 Task: Customize the email view by adding or removing columns and rearranging their order.
Action: Mouse moved to (254, 31)
Screenshot: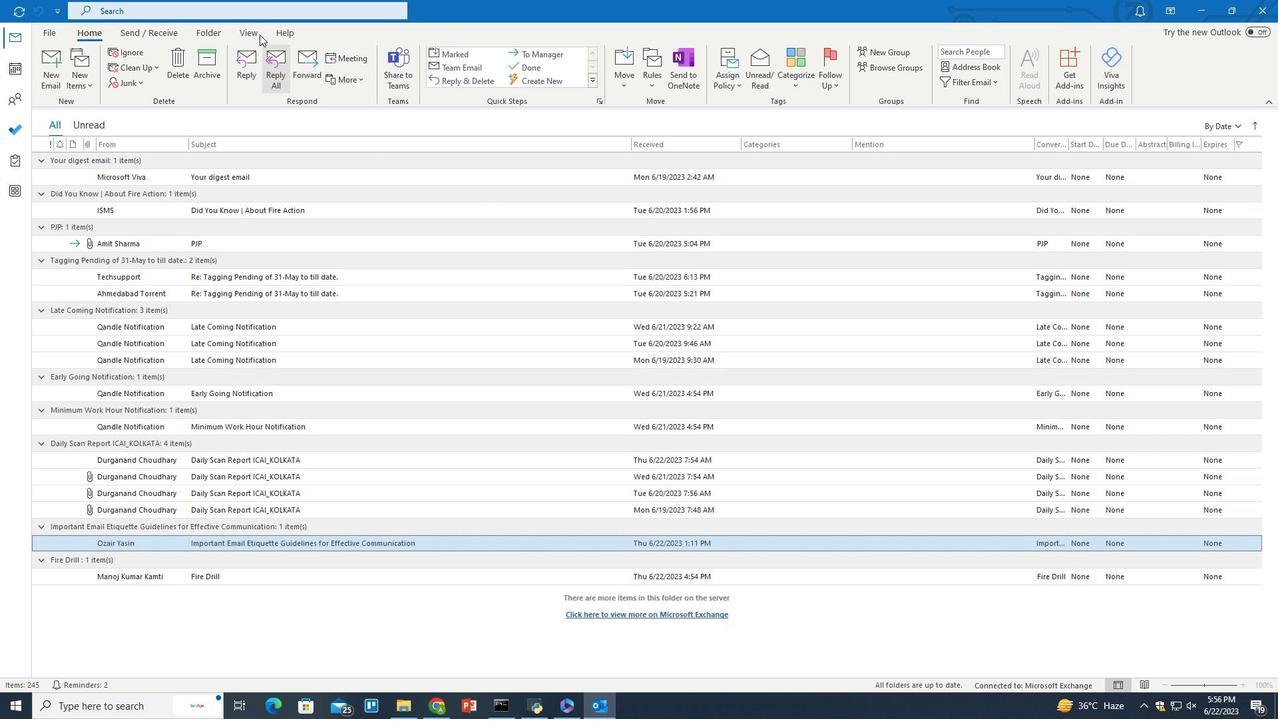 
Action: Mouse pressed left at (254, 31)
Screenshot: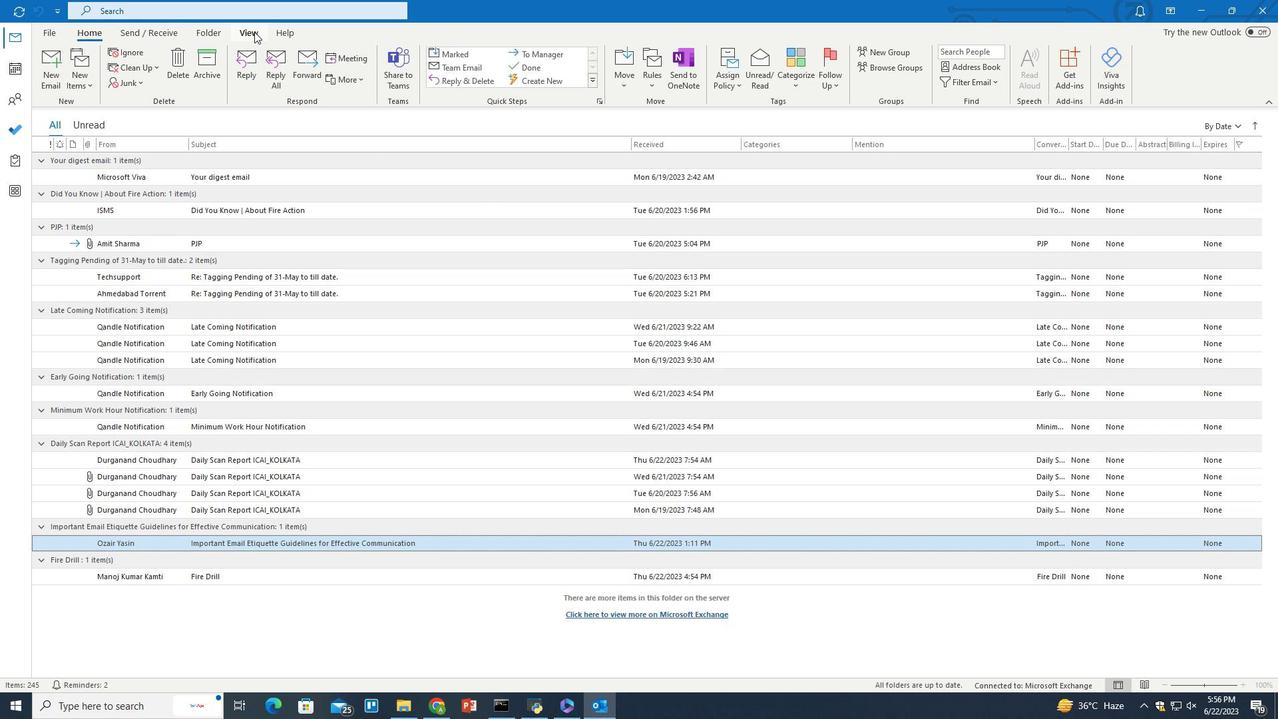 
Action: Mouse moved to (756, 71)
Screenshot: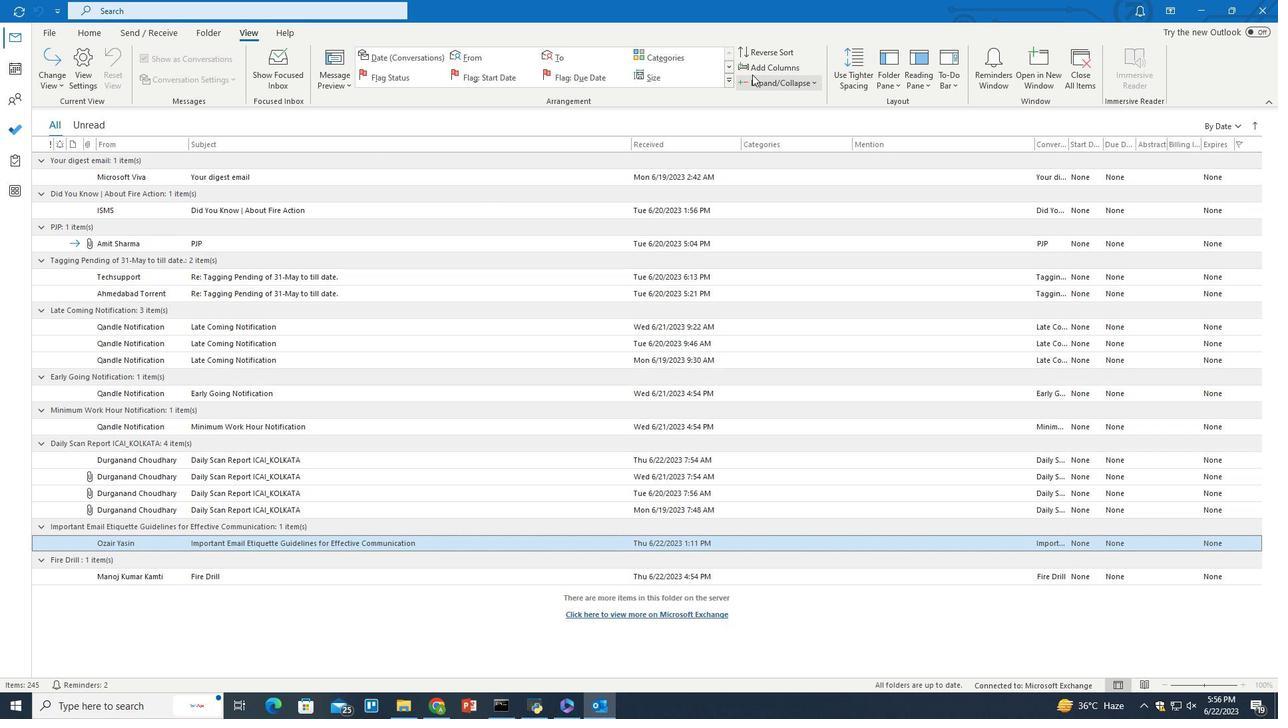 
Action: Mouse pressed left at (756, 71)
Screenshot: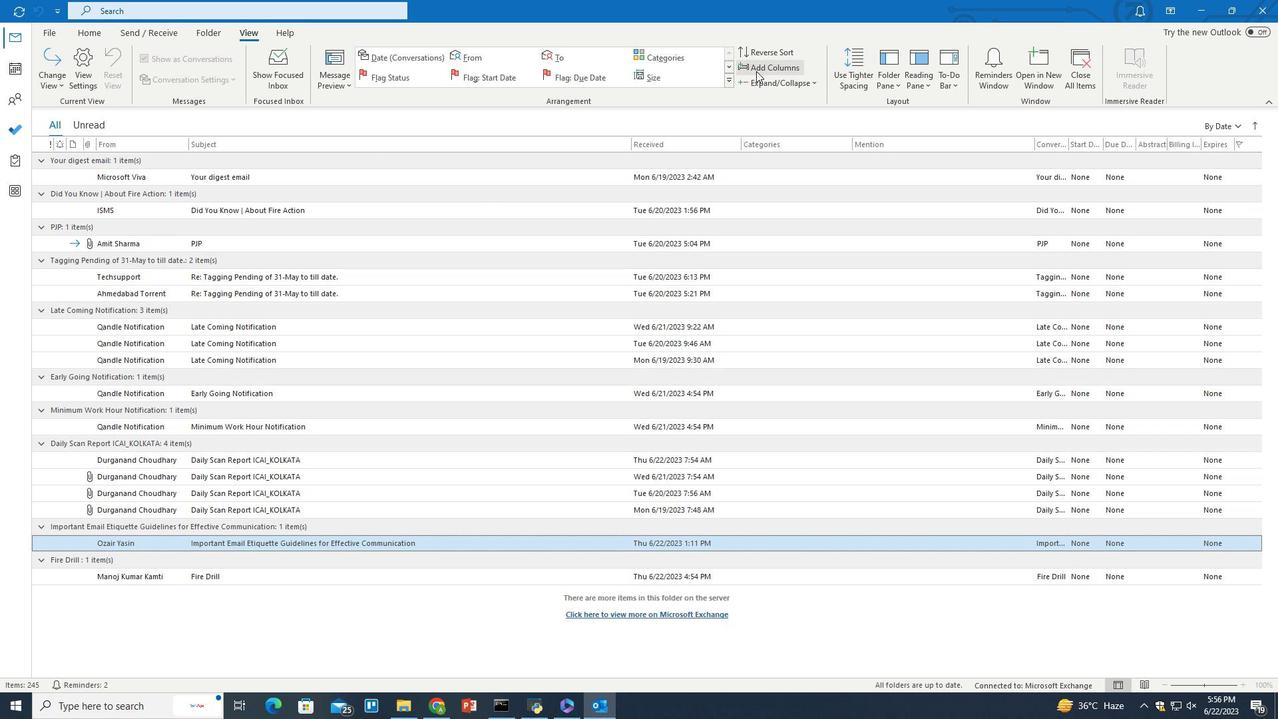 
Action: Mouse moved to (688, 322)
Screenshot: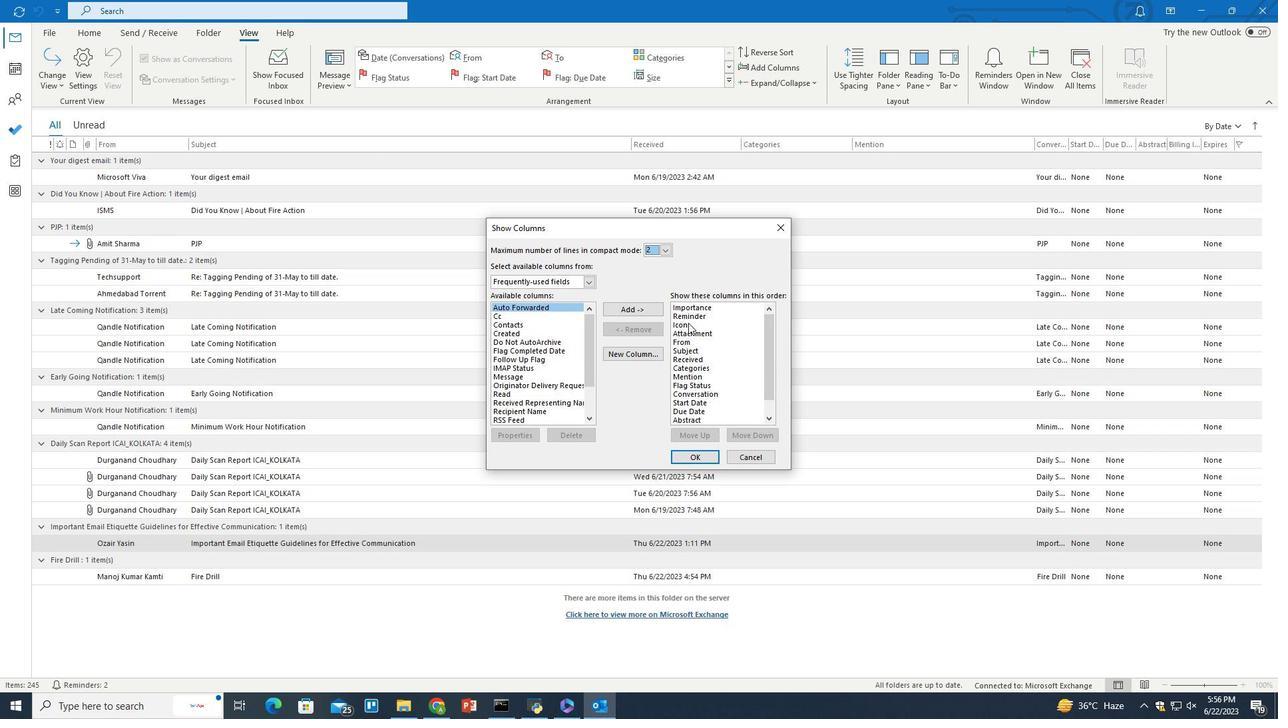 
Action: Mouse pressed left at (688, 322)
Screenshot: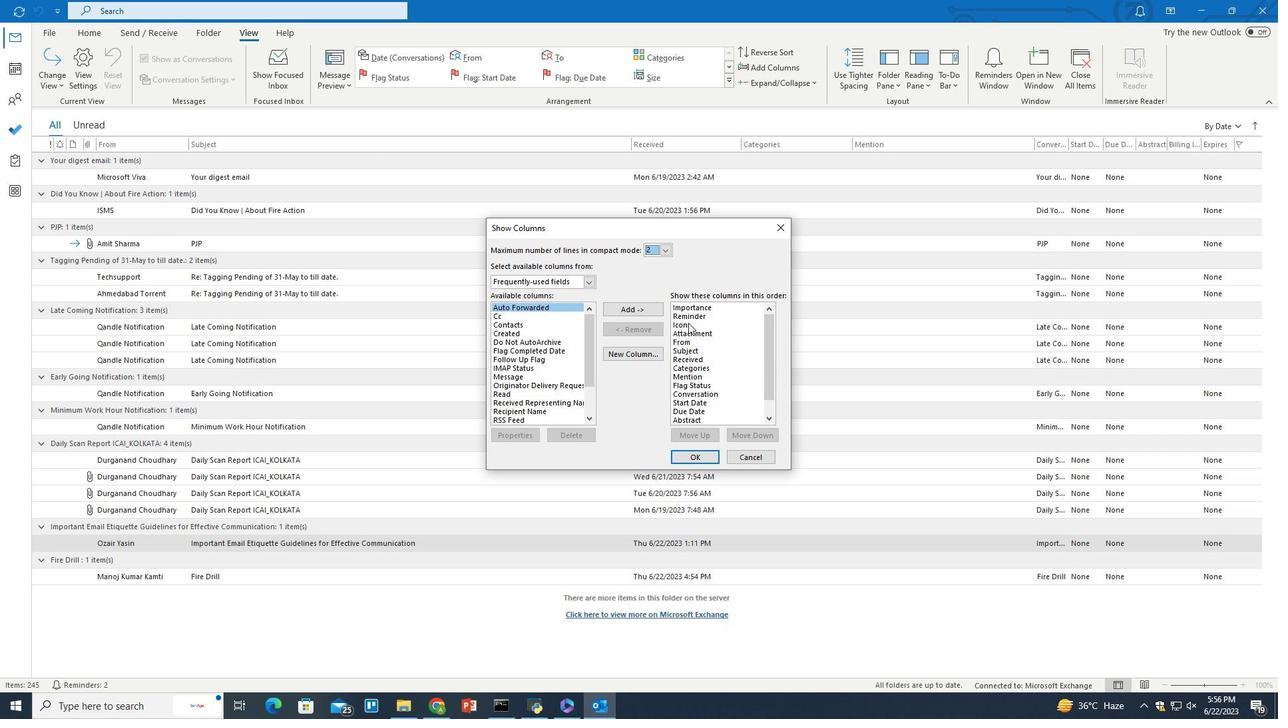 
Action: Mouse moved to (640, 326)
Screenshot: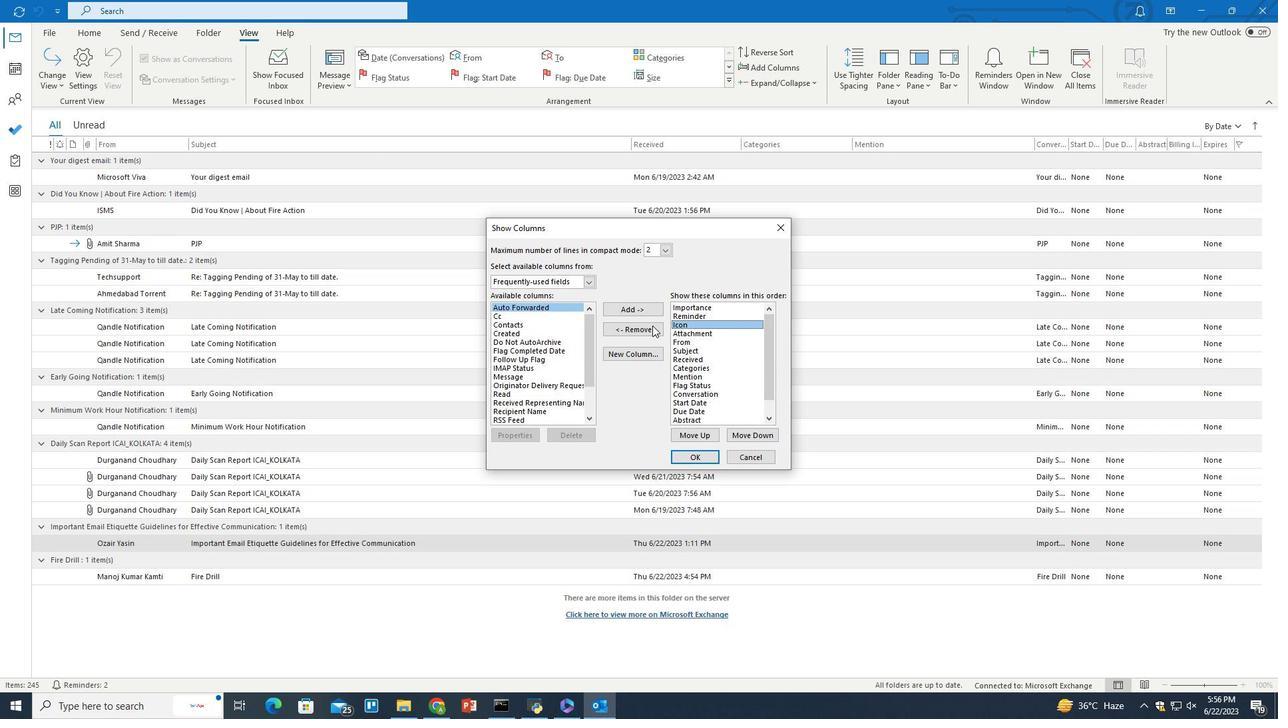 
Action: Mouse pressed left at (640, 326)
Screenshot: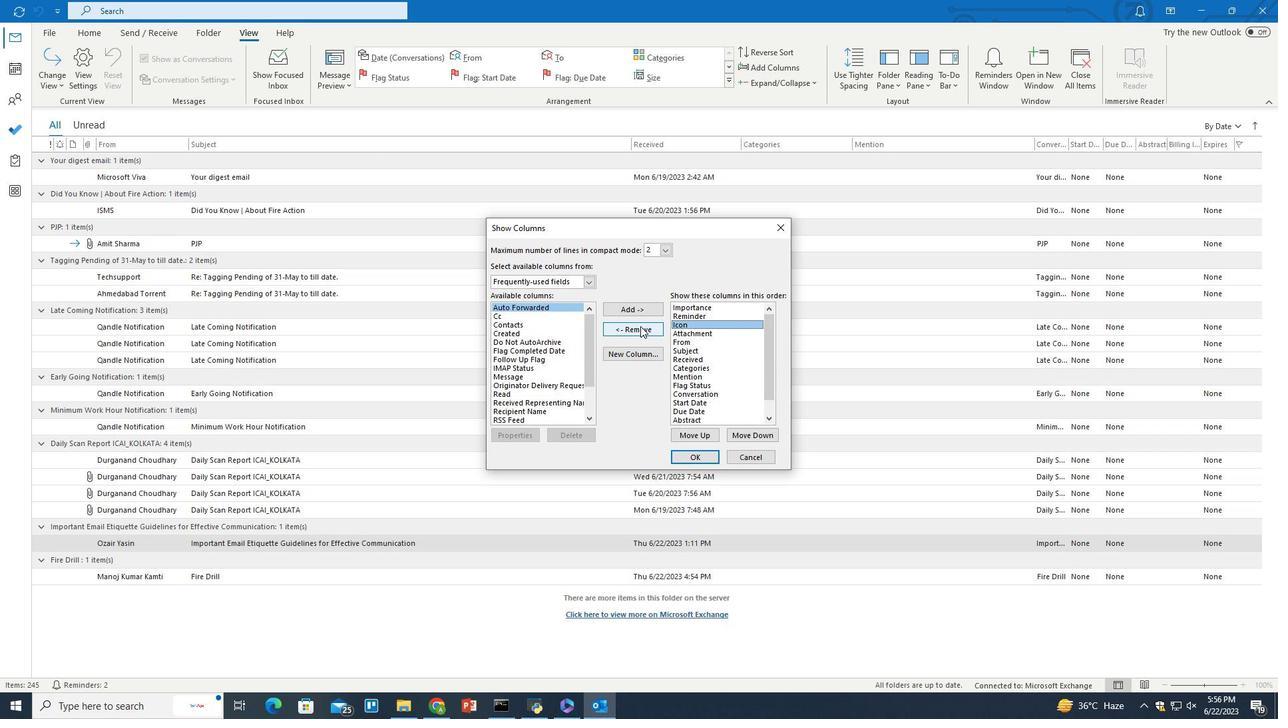 
Action: Mouse moved to (698, 458)
Screenshot: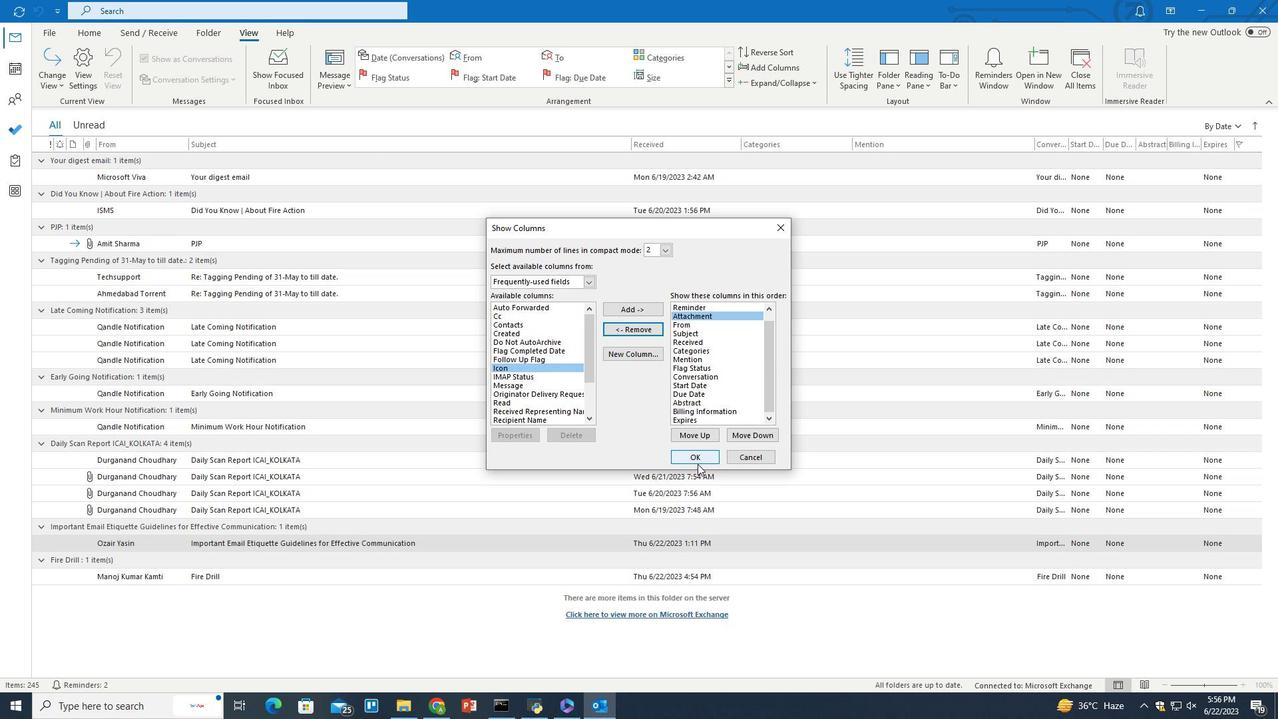
Action: Mouse pressed left at (698, 458)
Screenshot: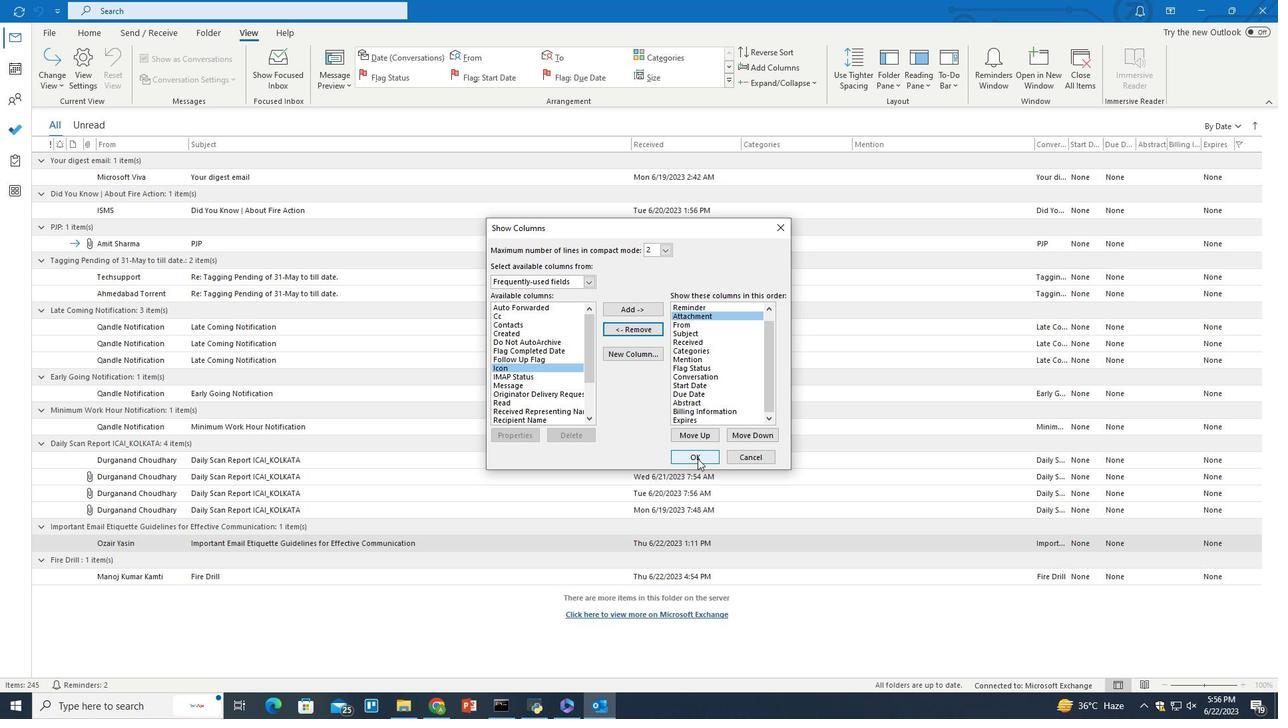 
